Task: View the RETRO trailer
Action: Mouse moved to (223, 85)
Screenshot: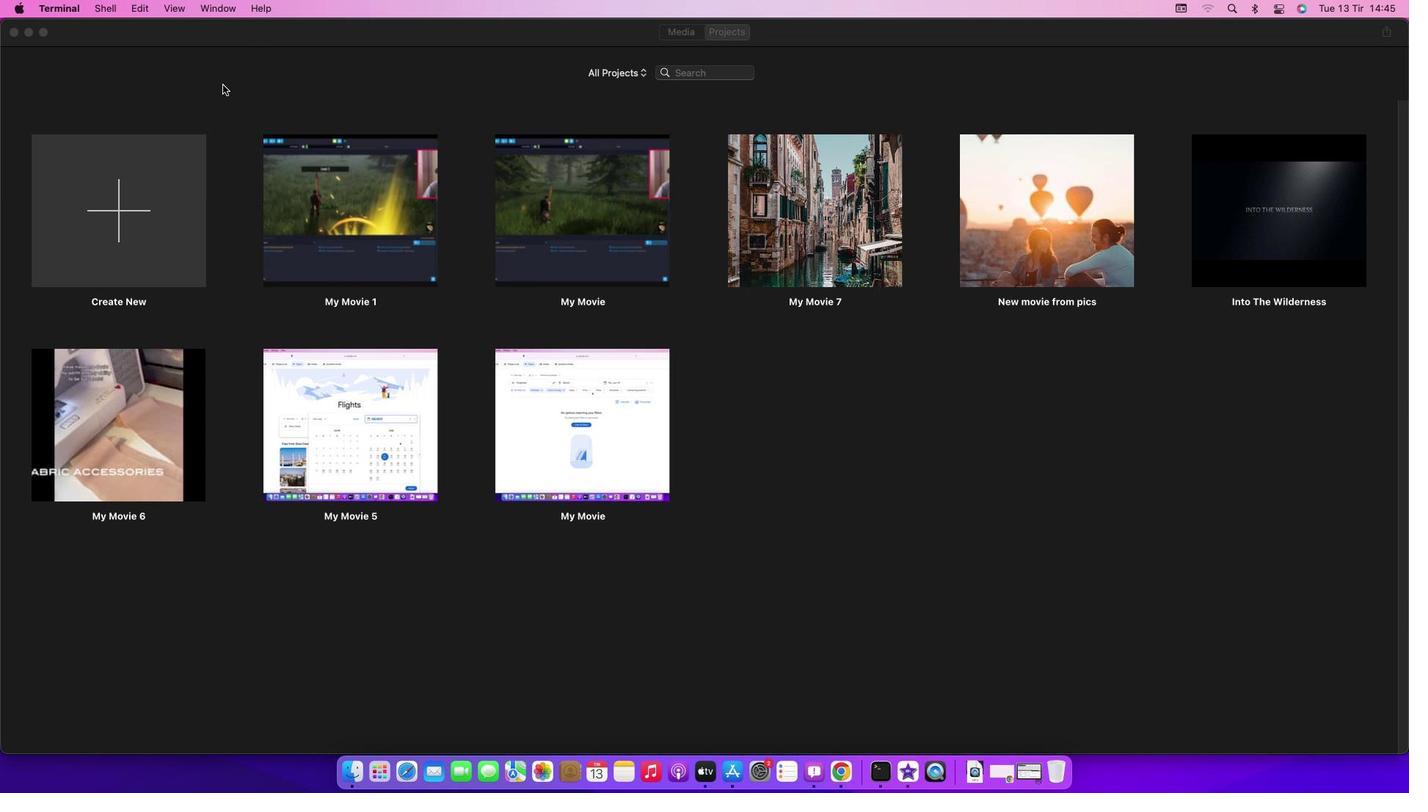
Action: Mouse pressed left at (223, 85)
Screenshot: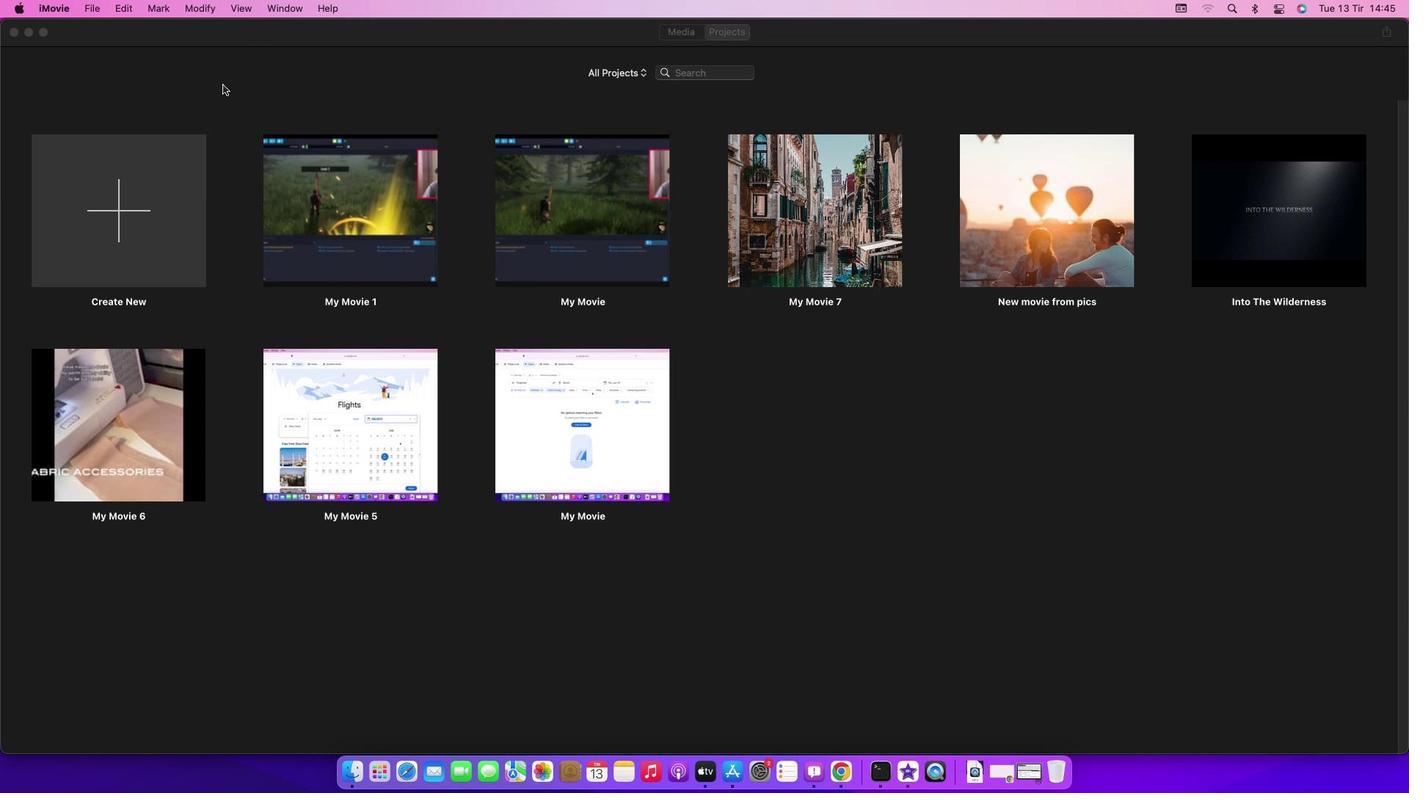 
Action: Mouse moved to (85, 7)
Screenshot: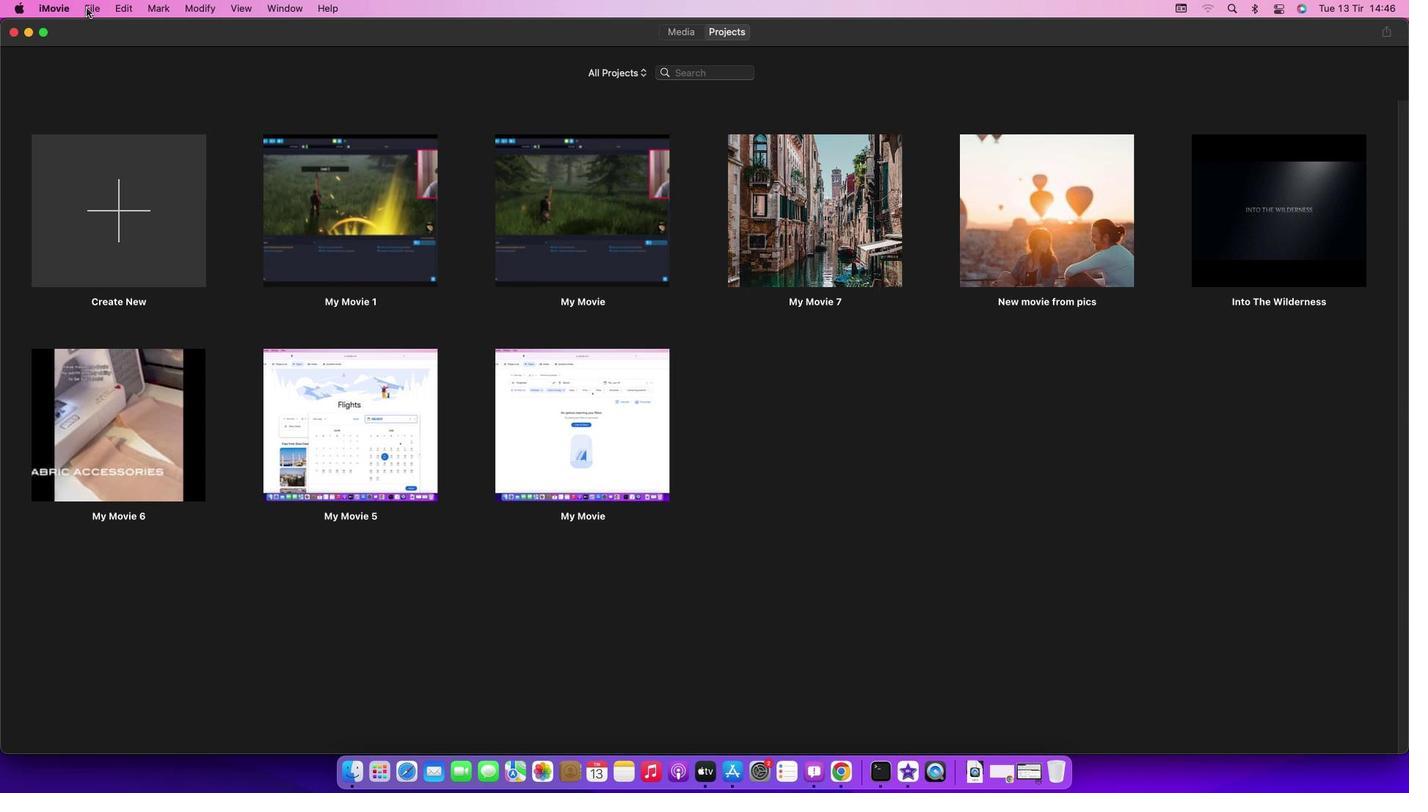 
Action: Mouse pressed left at (85, 7)
Screenshot: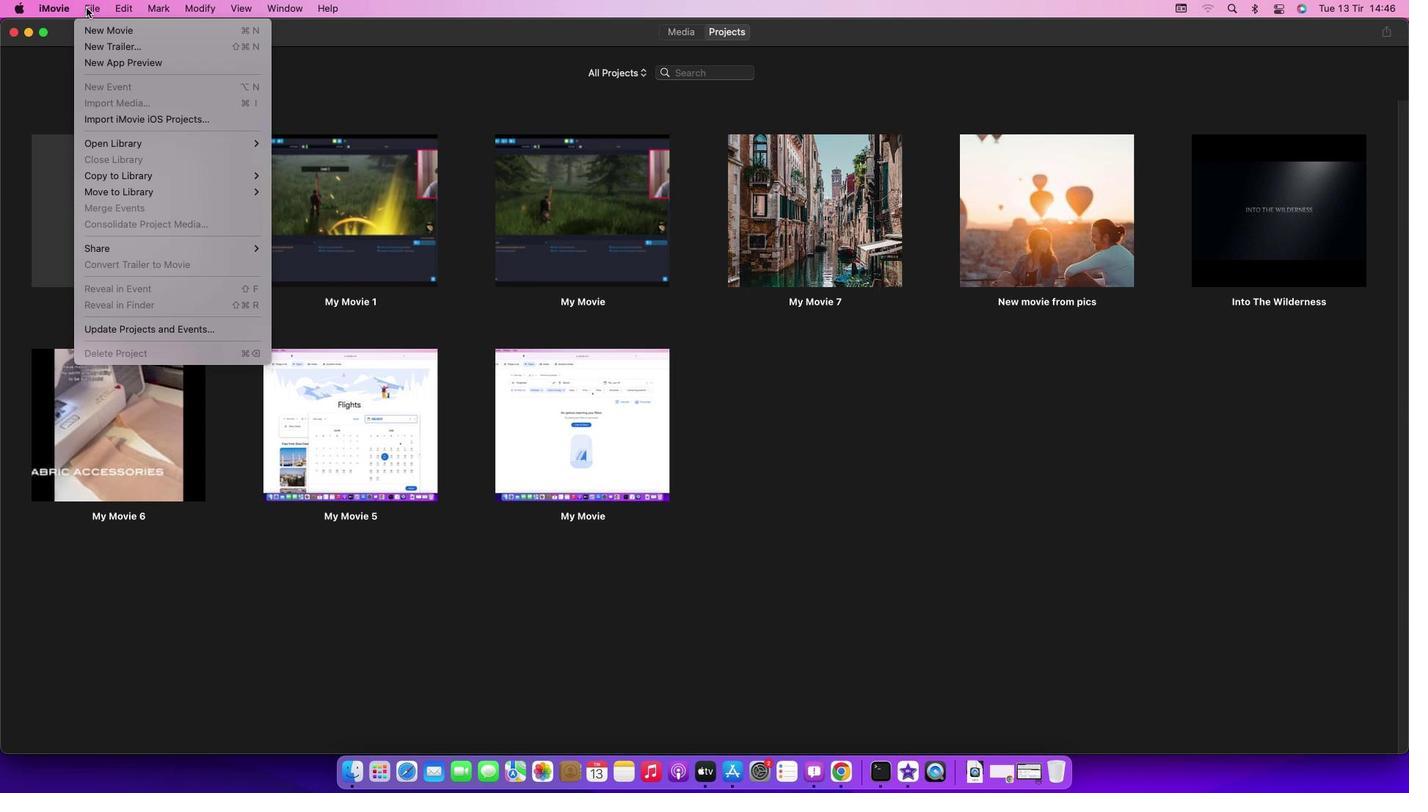 
Action: Mouse moved to (120, 44)
Screenshot: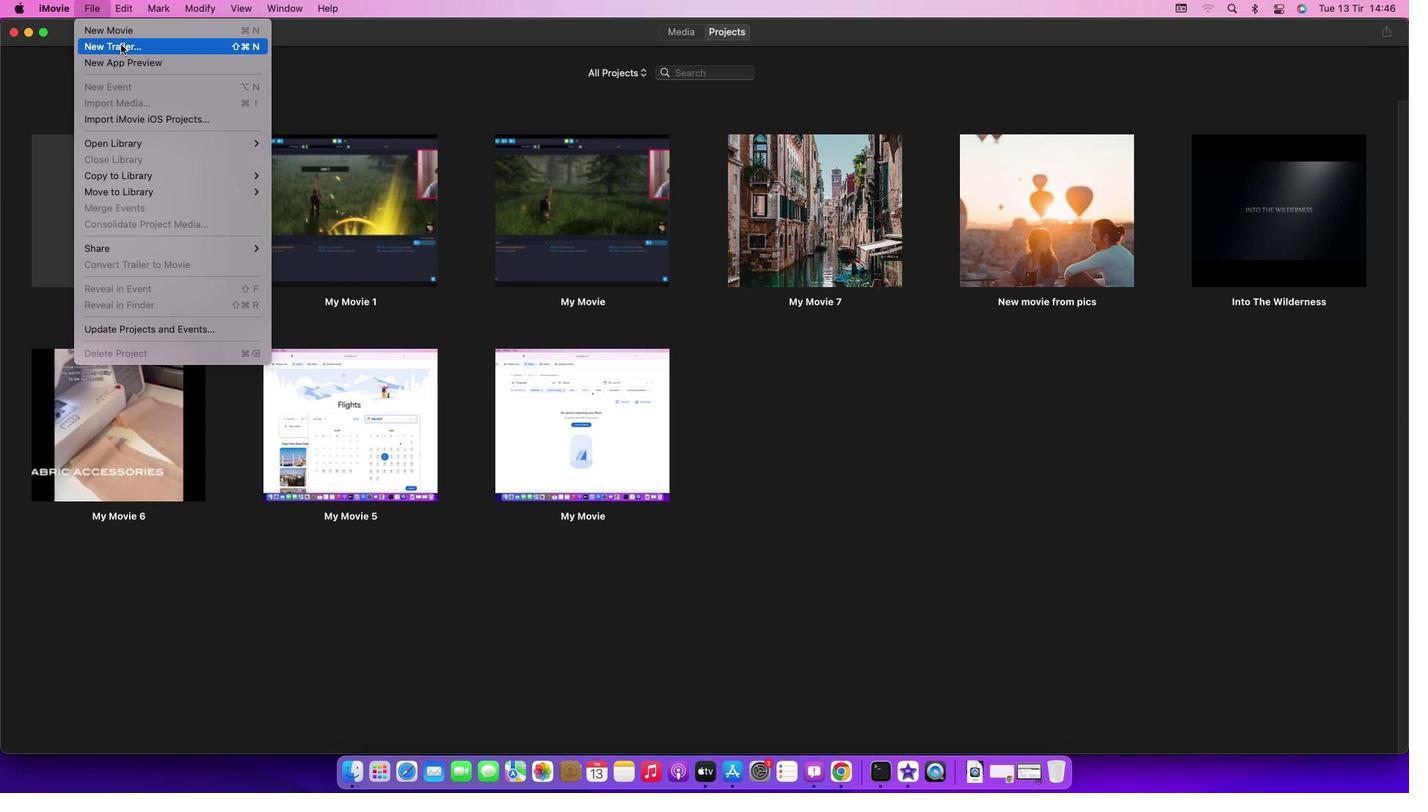 
Action: Mouse pressed left at (120, 44)
Screenshot: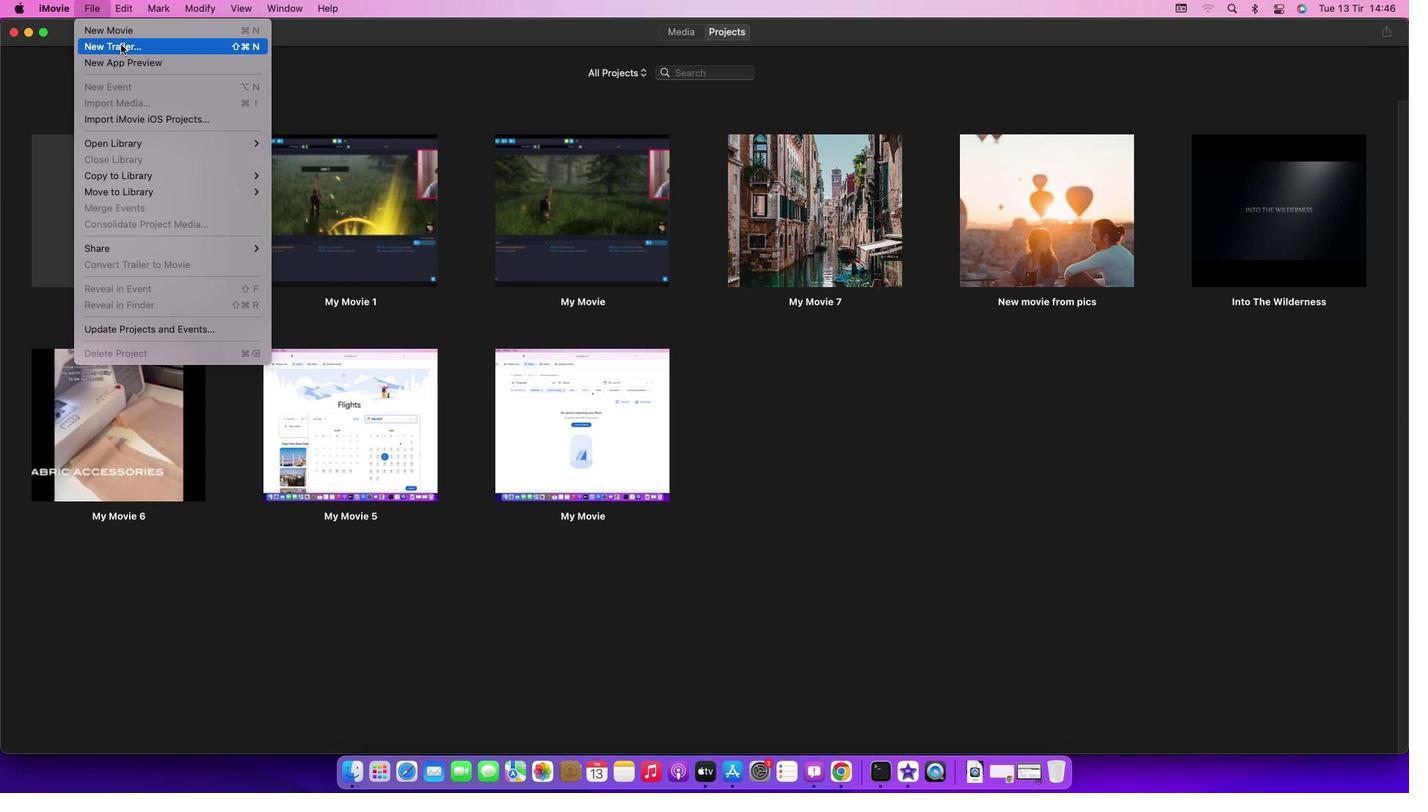 
Action: Mouse moved to (836, 413)
Screenshot: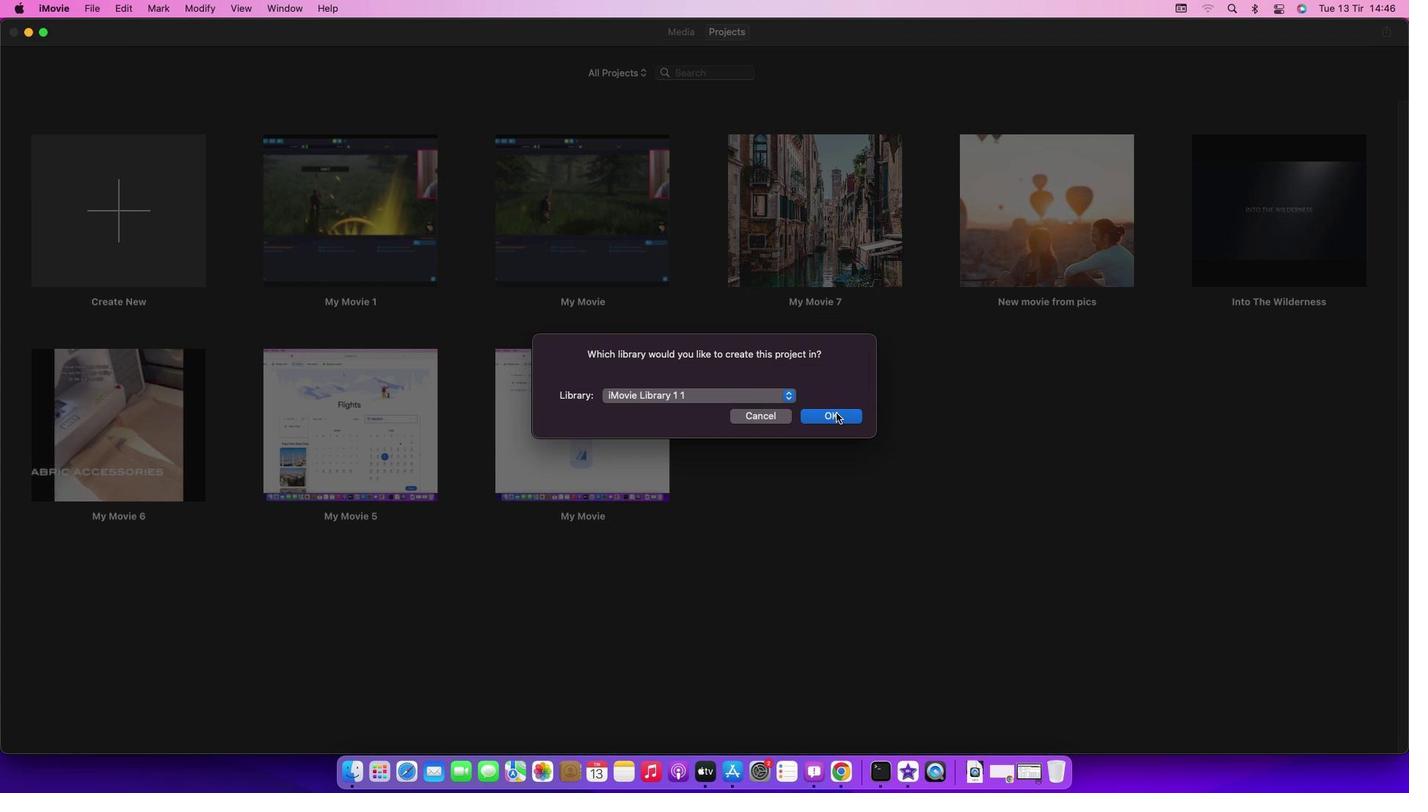 
Action: Mouse pressed left at (836, 413)
Screenshot: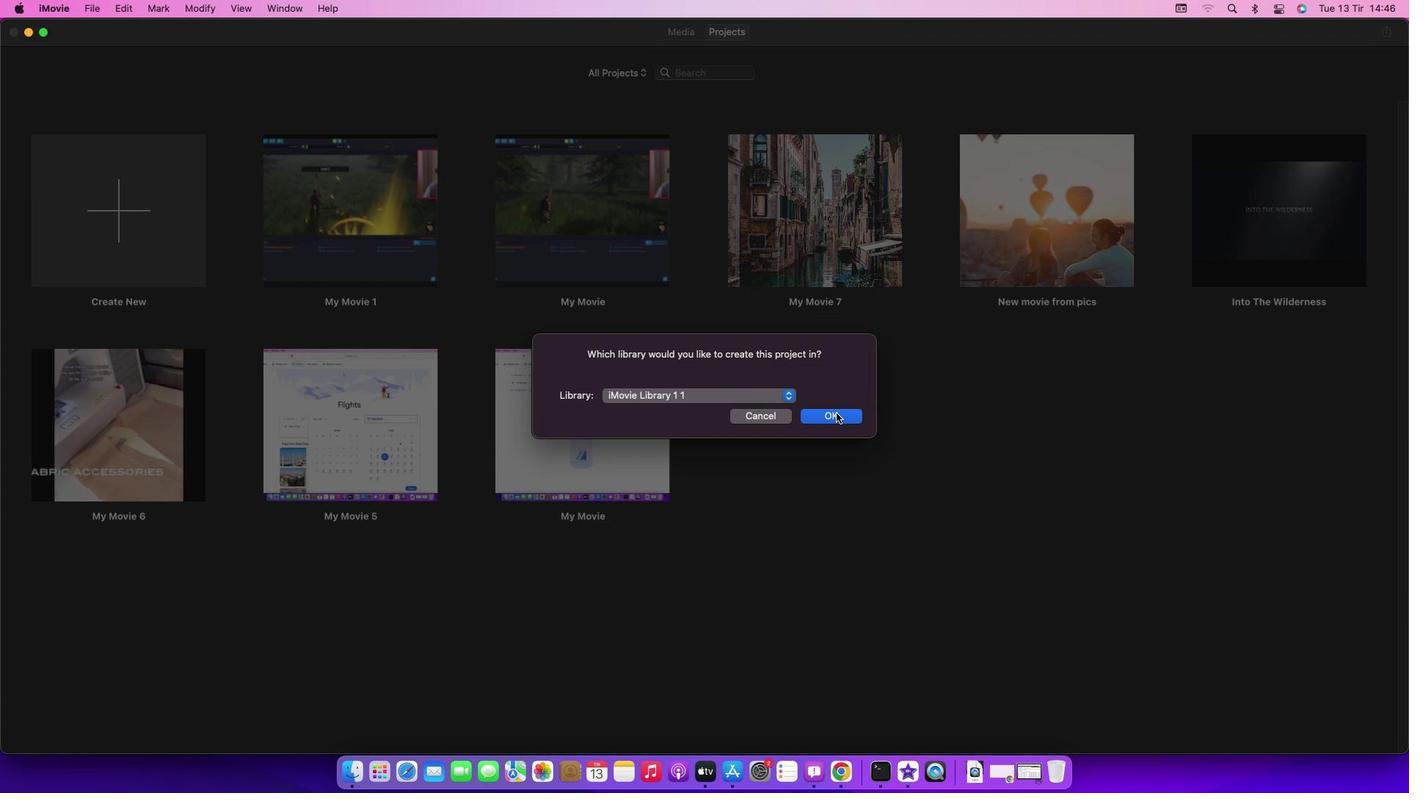 
Action: Mouse moved to (428, 452)
Screenshot: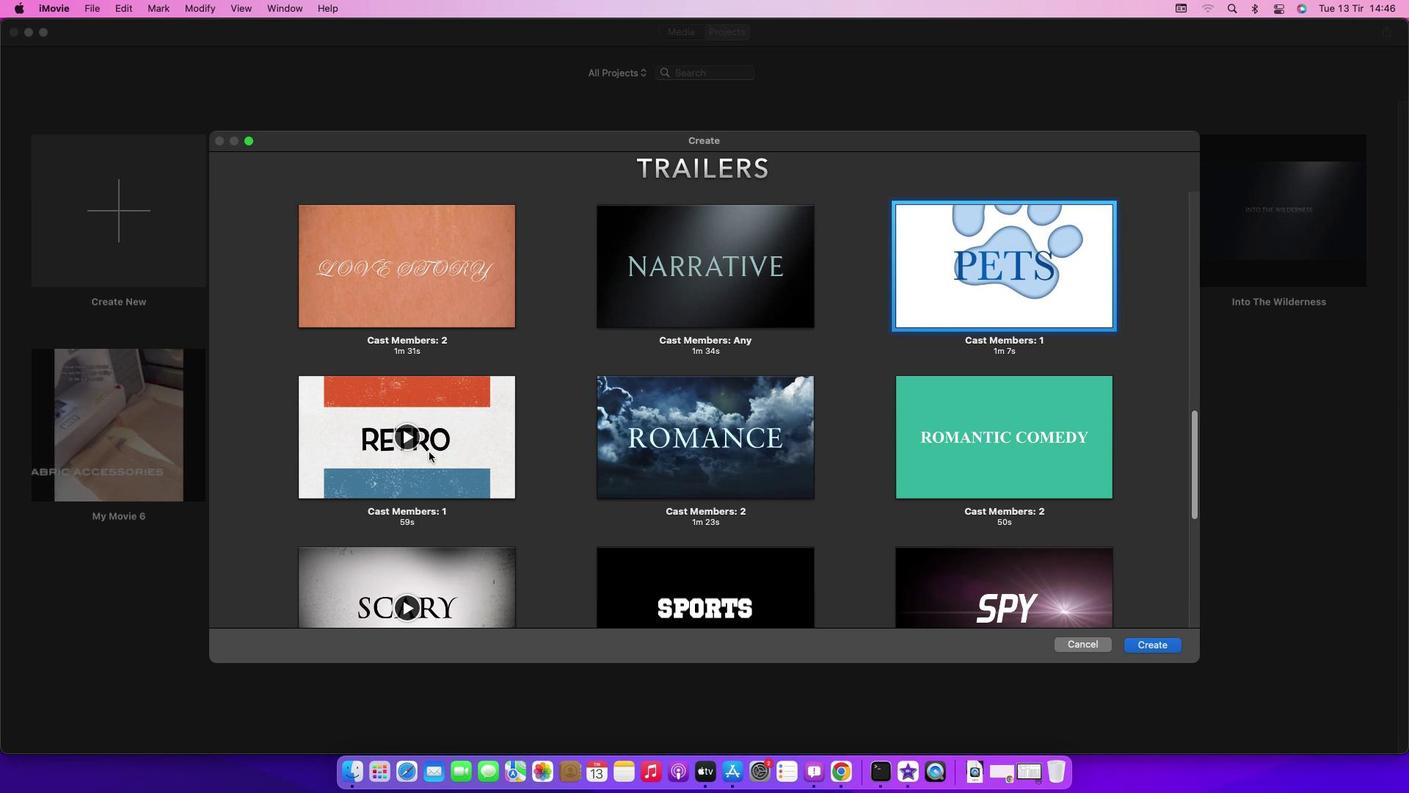 
Action: Mouse pressed left at (428, 452)
Screenshot: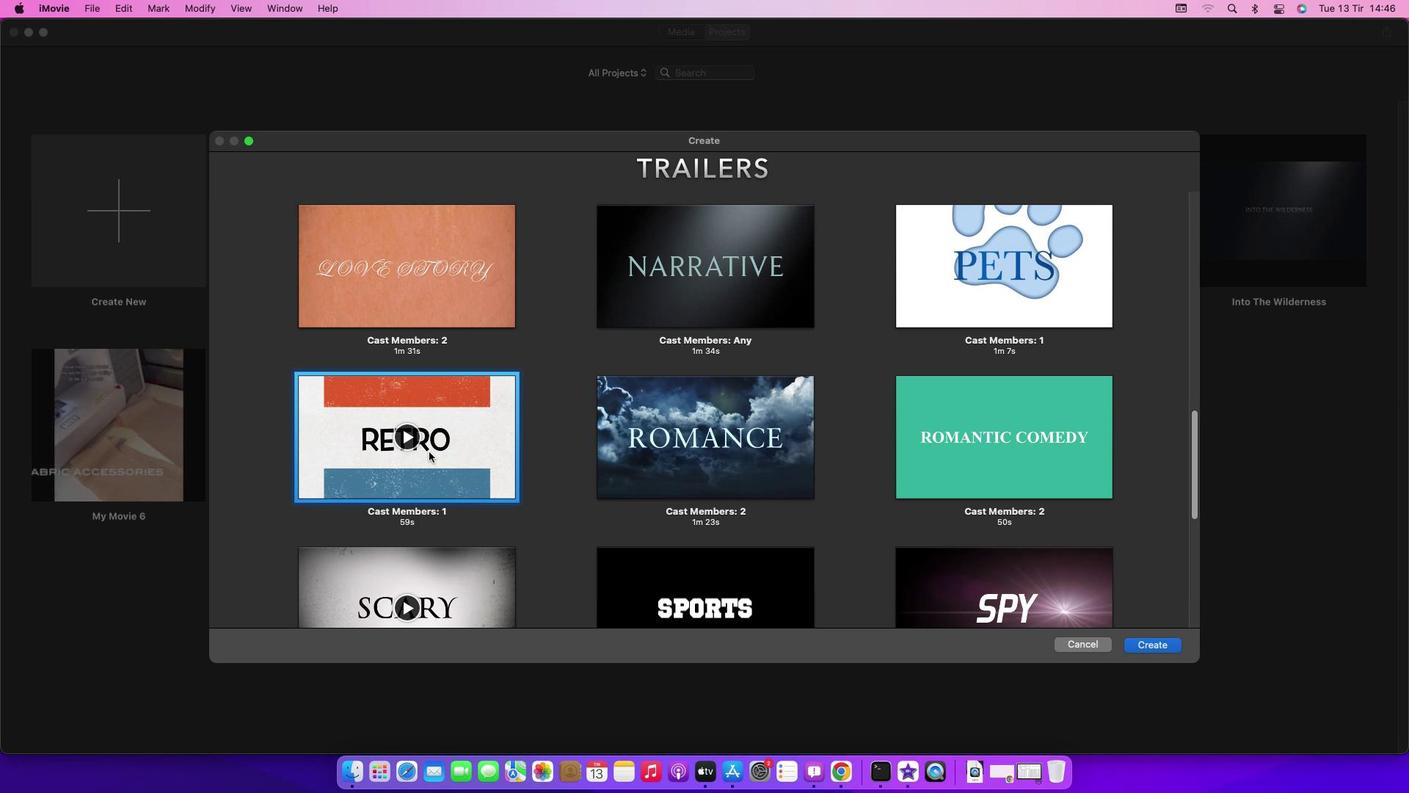 
Action: Mouse moved to (1157, 648)
Screenshot: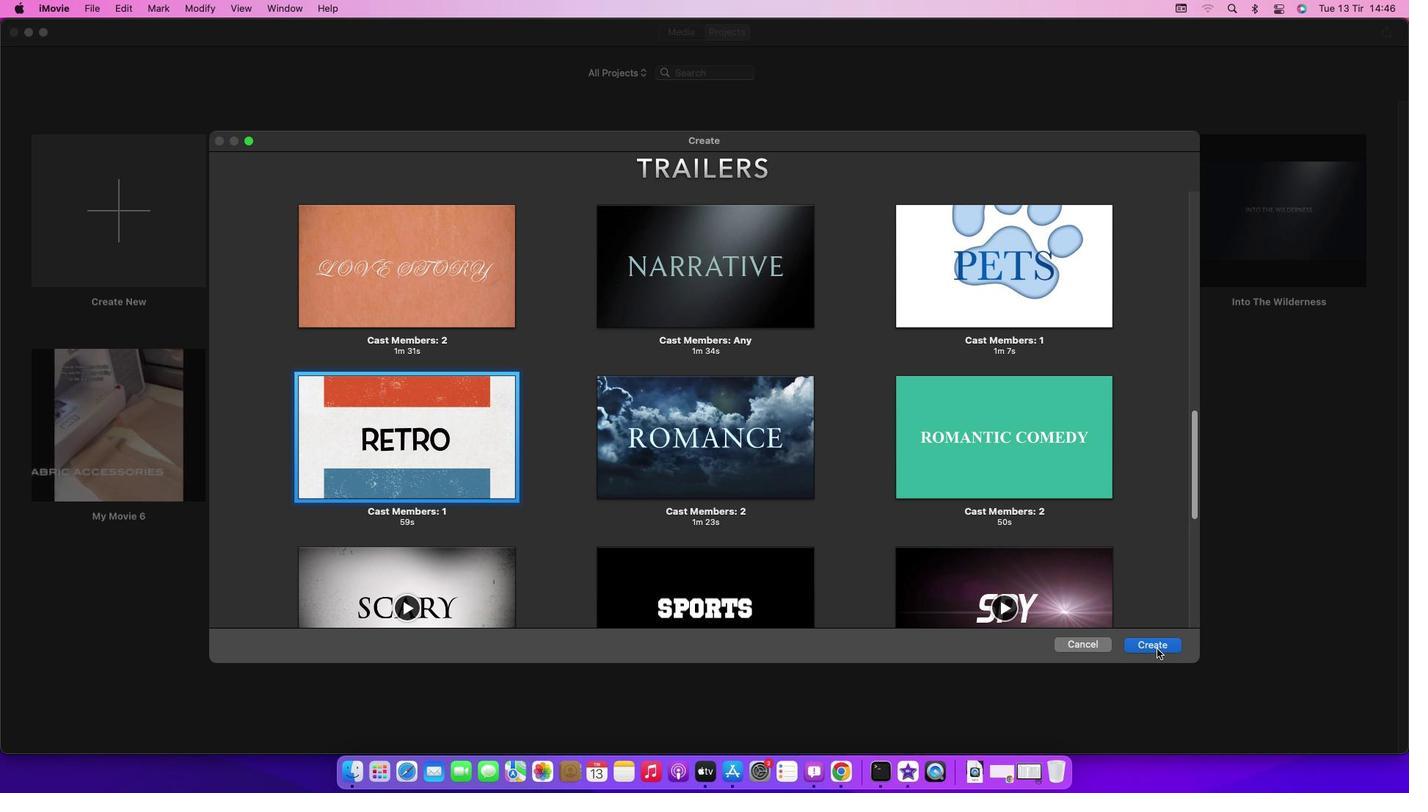 
Action: Mouse pressed left at (1157, 648)
Screenshot: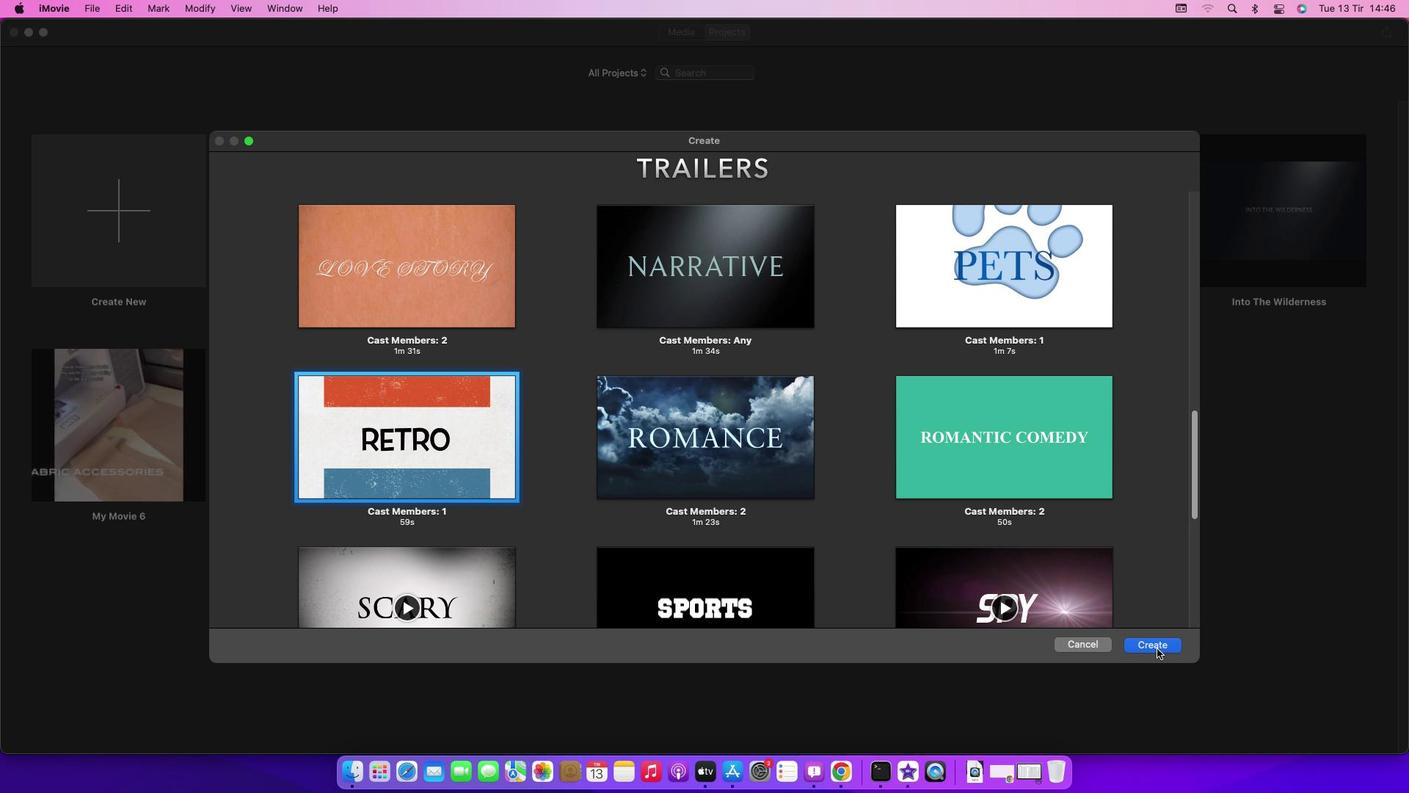 
Action: Mouse moved to (840, 417)
Screenshot: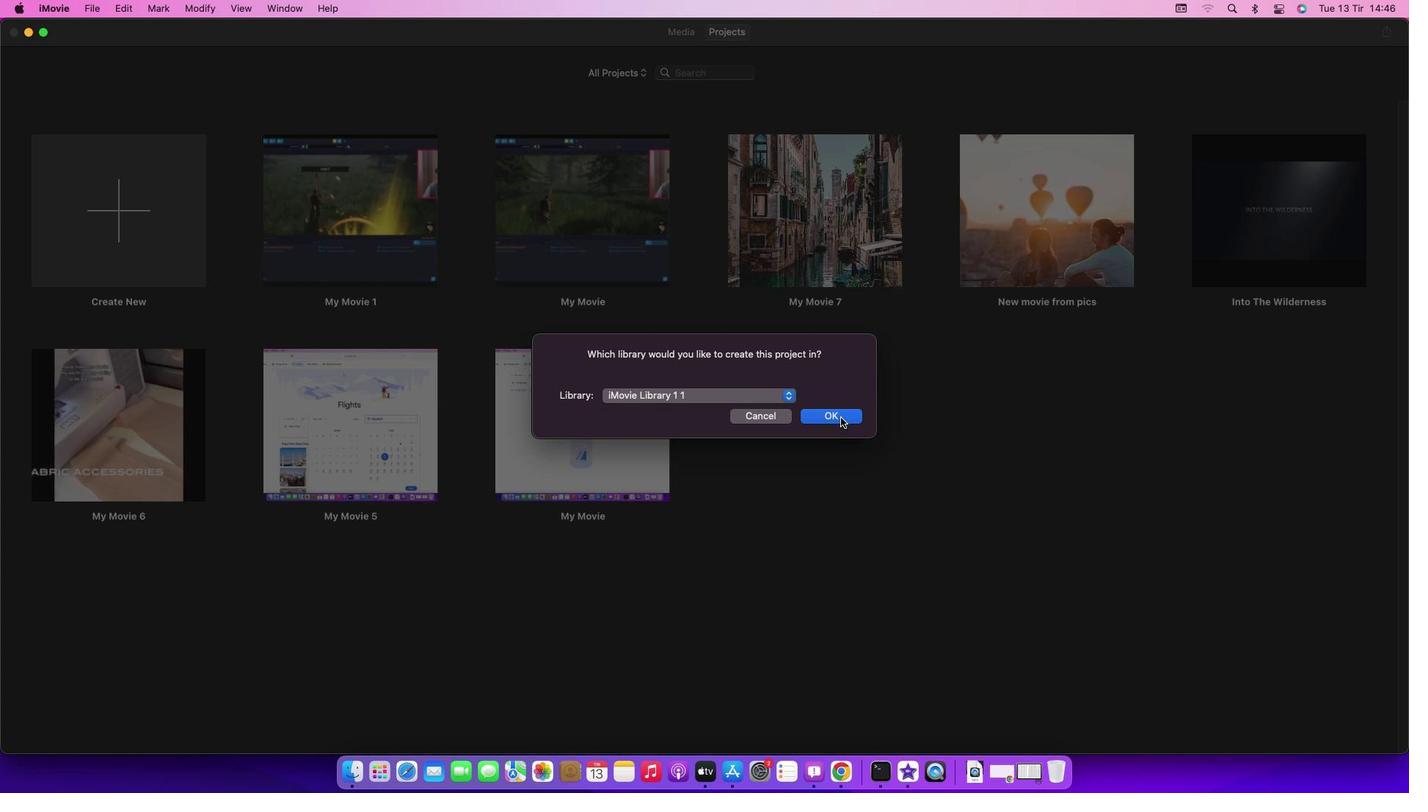 
Action: Mouse pressed left at (840, 417)
Screenshot: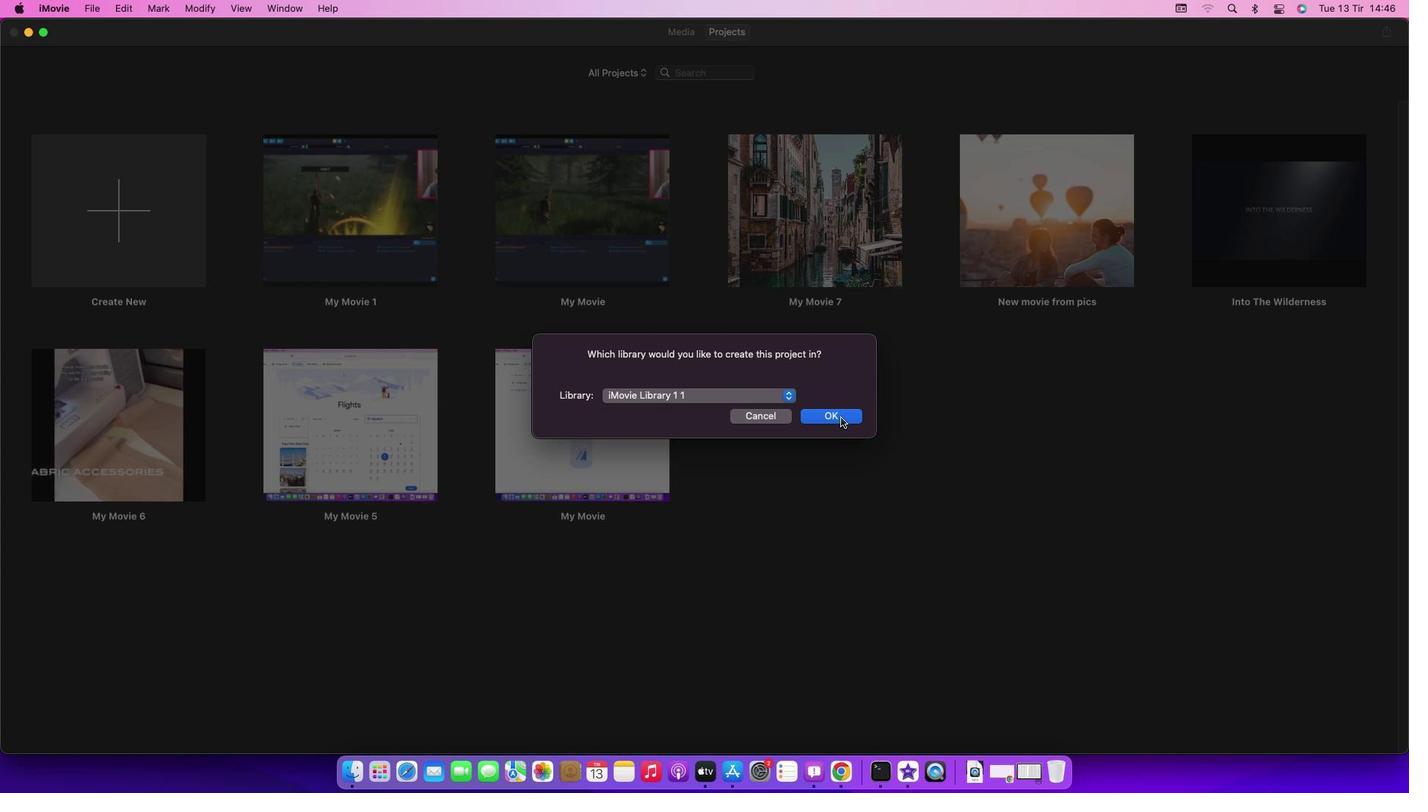 
Action: Mouse moved to (1084, 301)
Screenshot: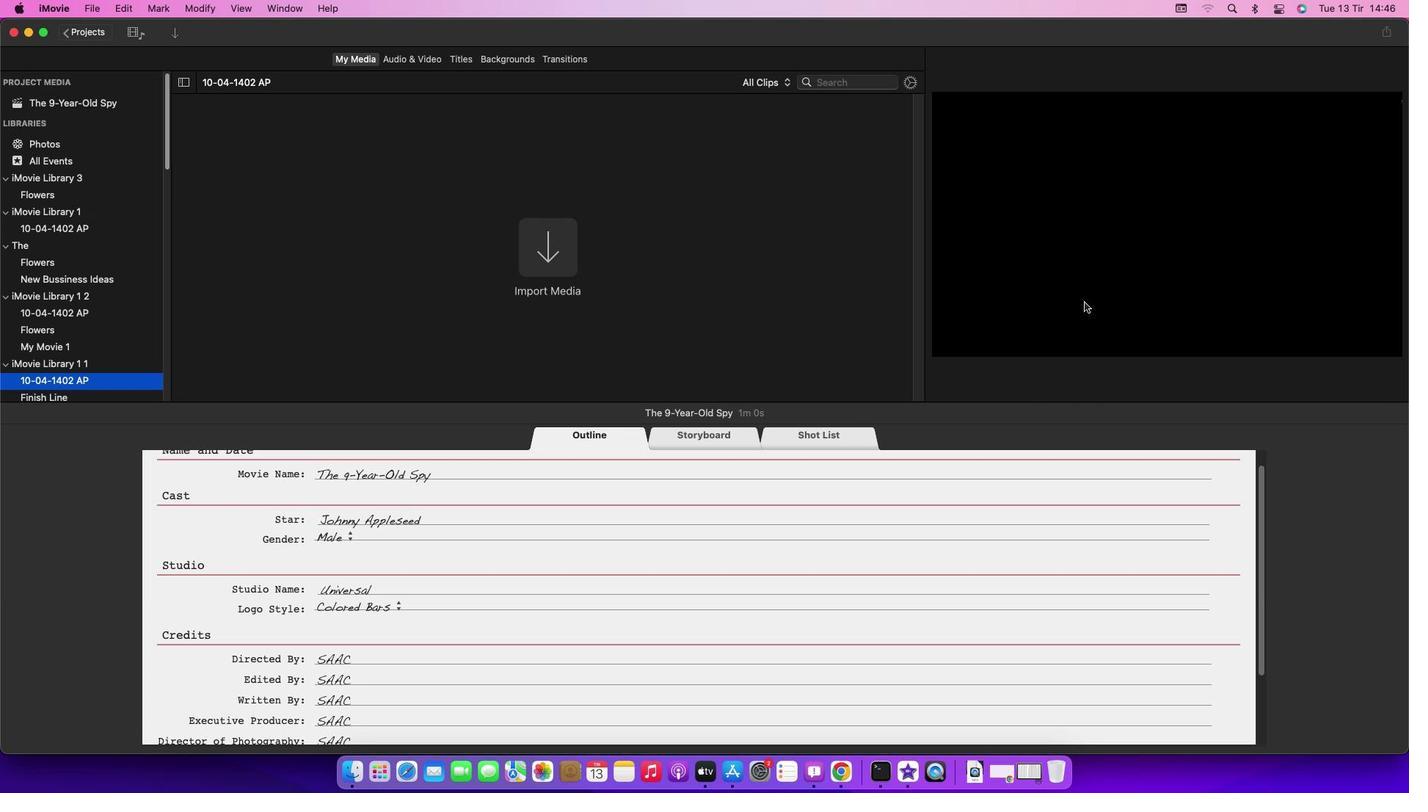 
Action: Mouse pressed left at (1084, 301)
Screenshot: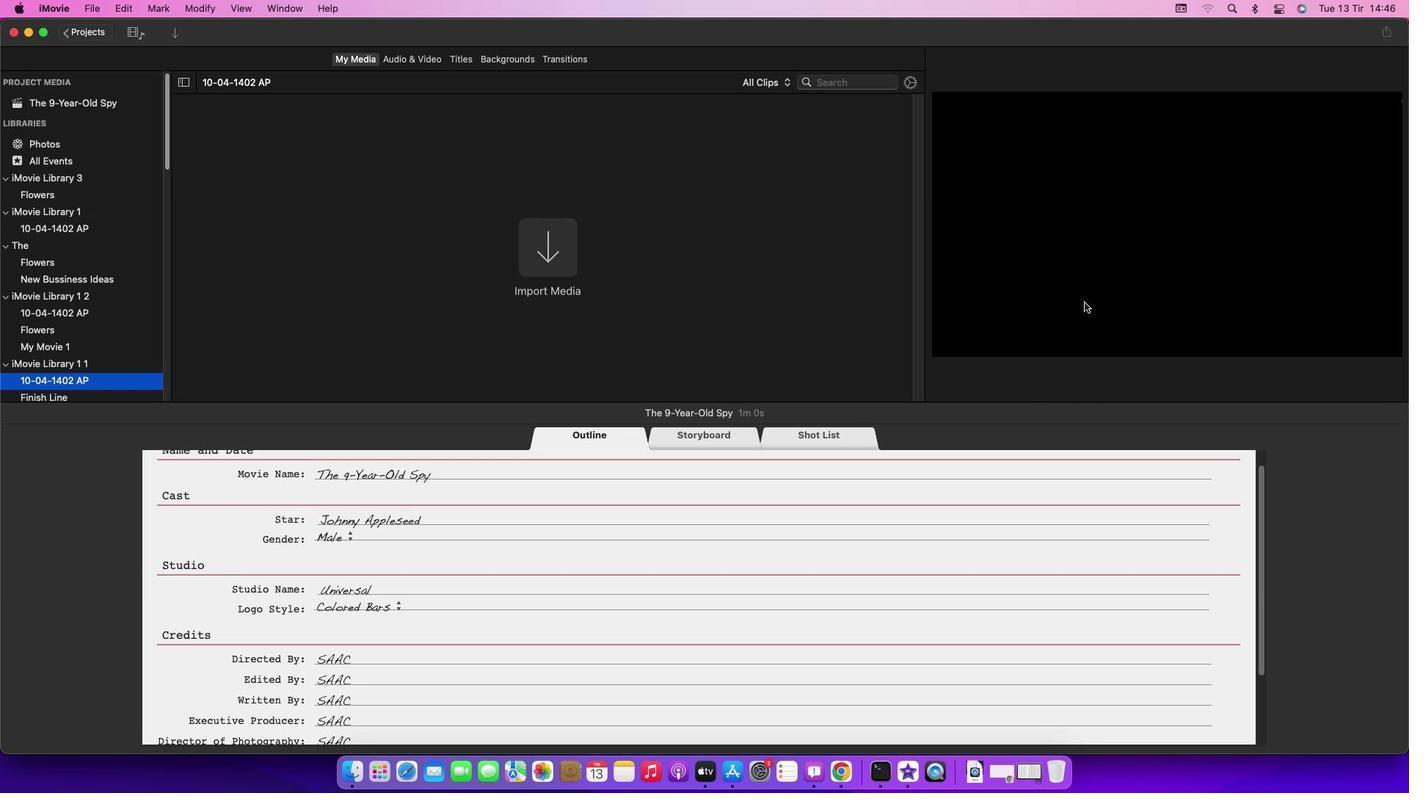 
Action: Mouse moved to (1158, 385)
Screenshot: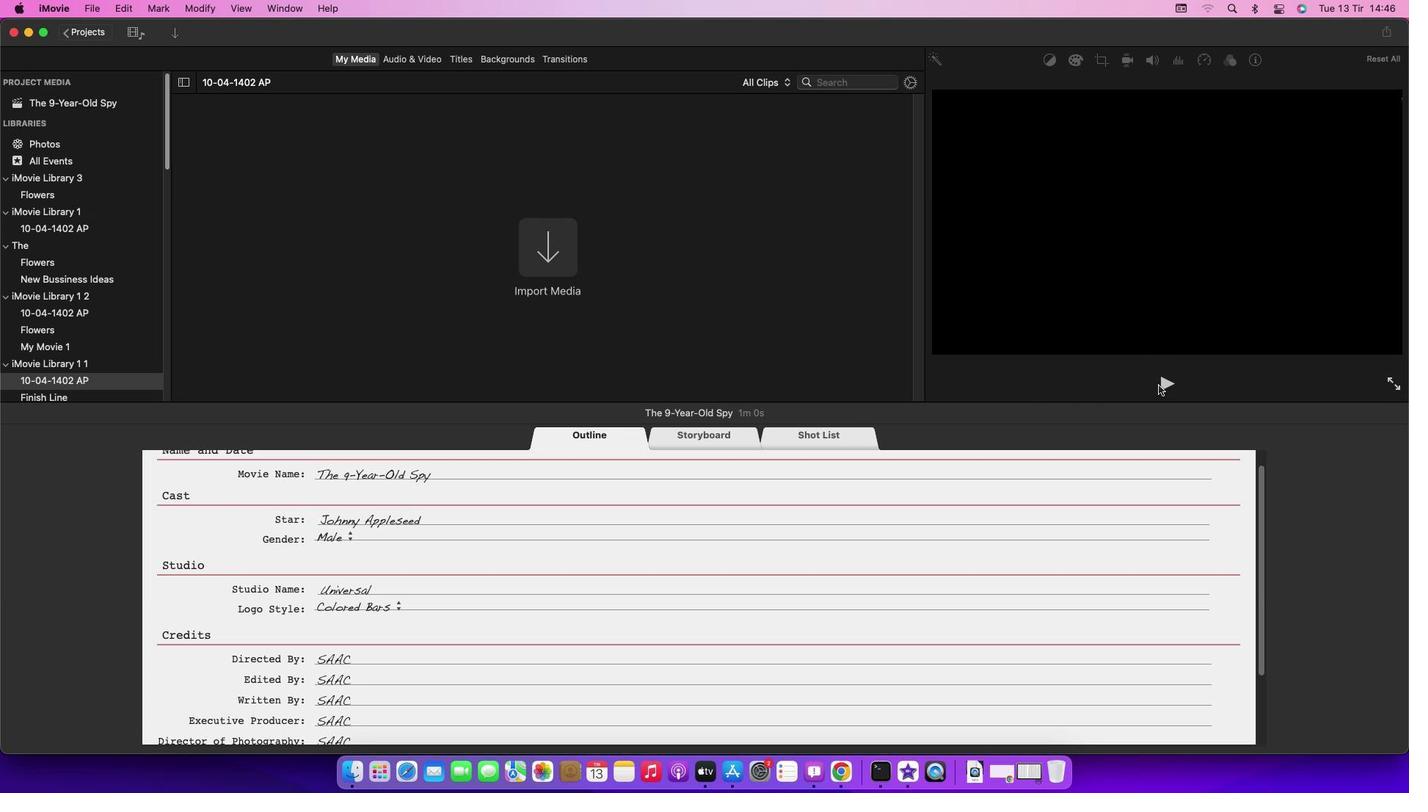 
Action: Mouse pressed left at (1158, 385)
Screenshot: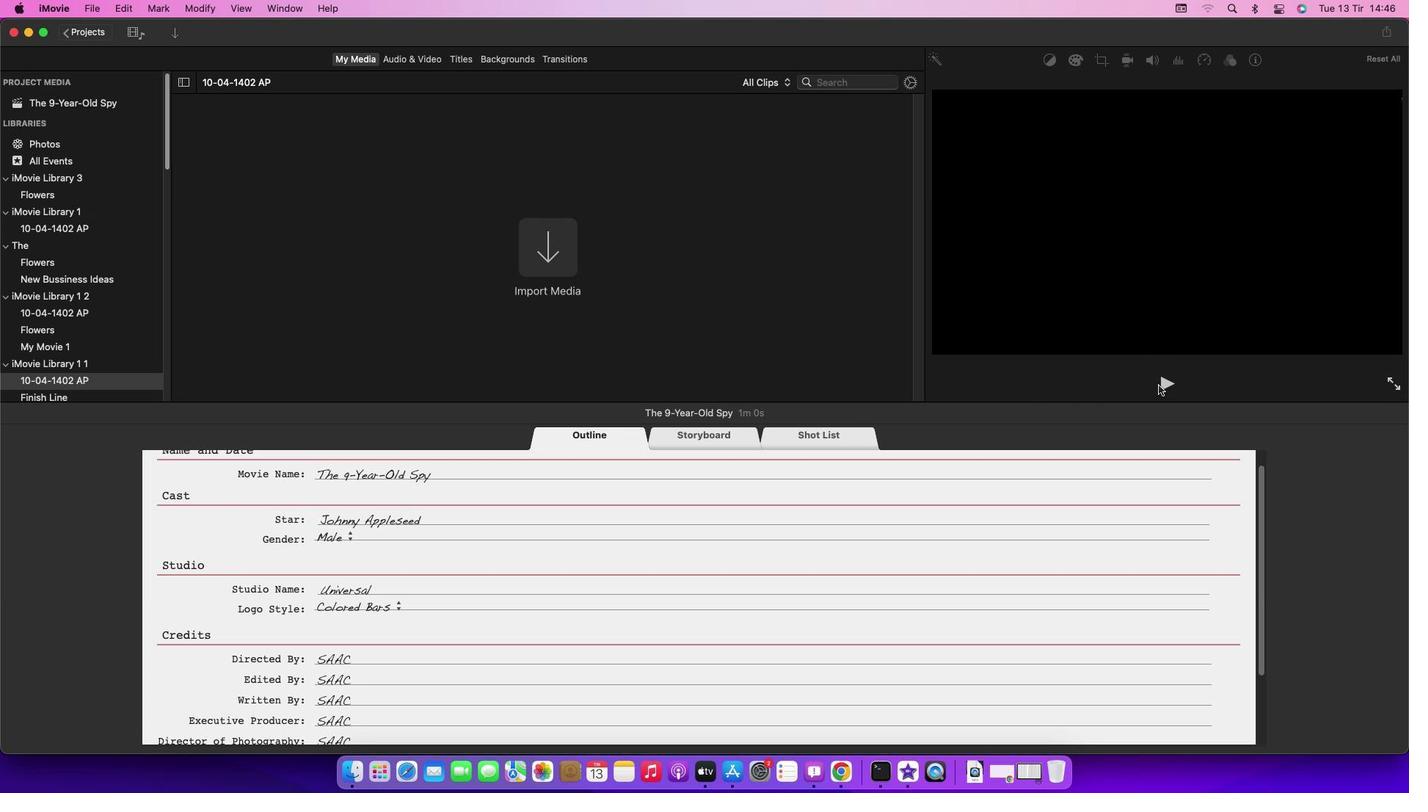 
Action: Mouse moved to (1169, 383)
Screenshot: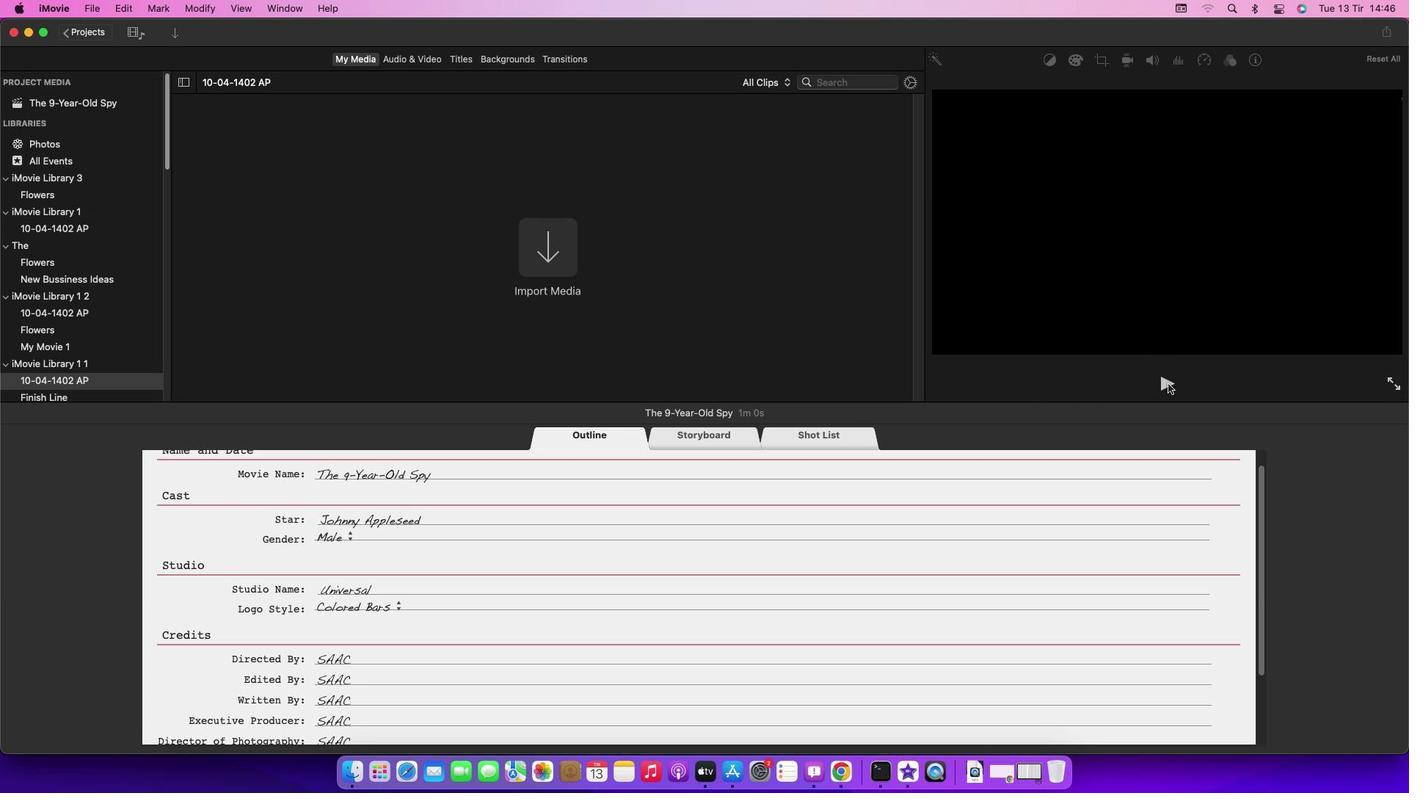 
Action: Mouse pressed left at (1169, 383)
Screenshot: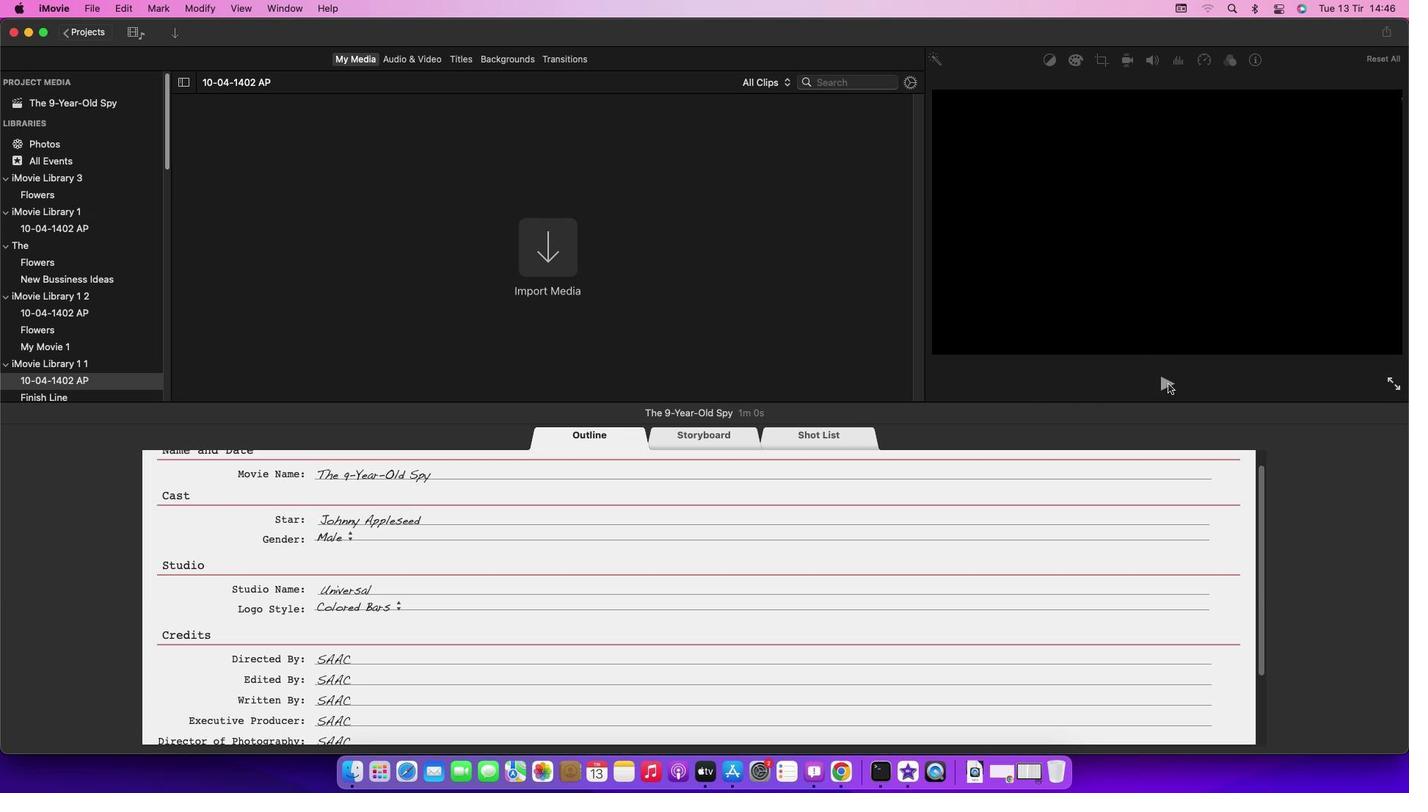 
Action: Mouse moved to (933, 344)
Screenshot: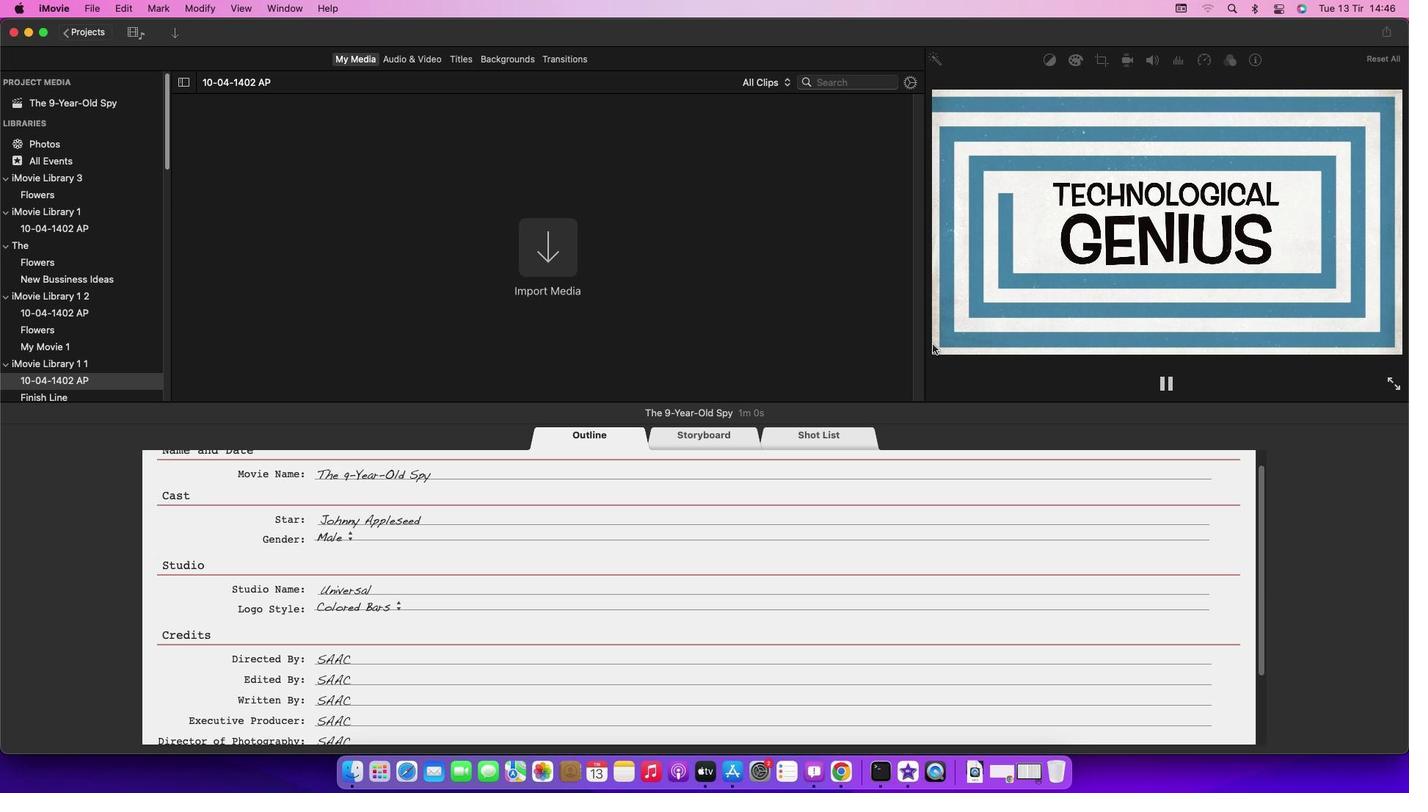 
